 Task: Show all amenities of tiny home in Lac-Beauport, Quebec, Canada.
Action: Mouse moved to (305, 140)
Screenshot: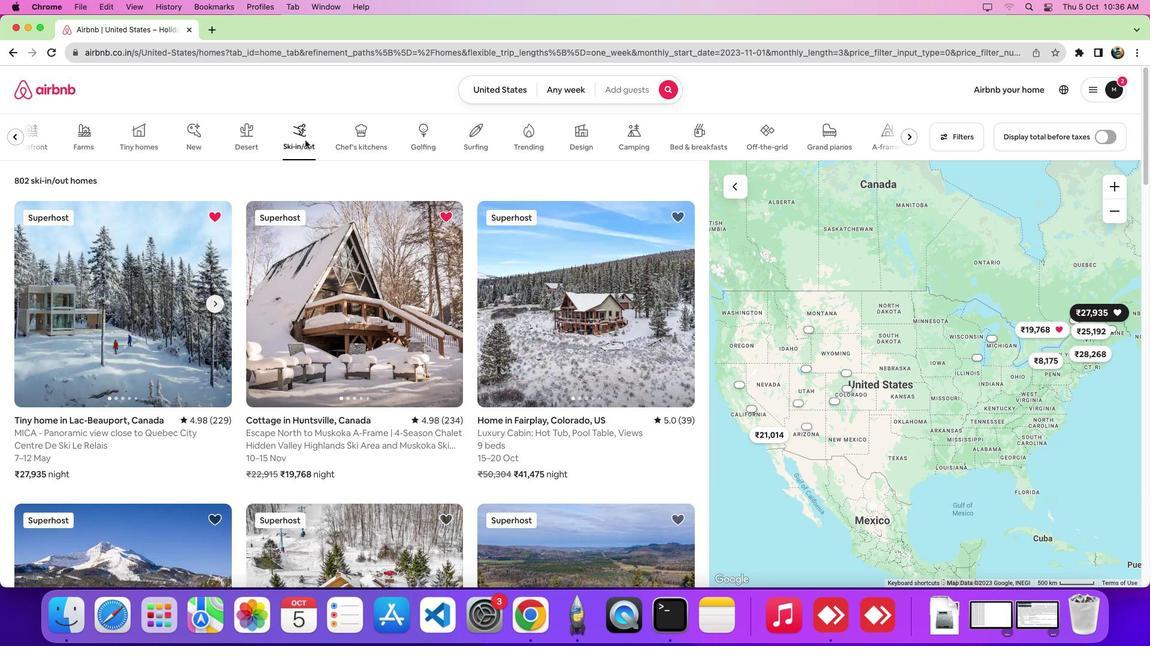 
Action: Mouse pressed left at (305, 140)
Screenshot: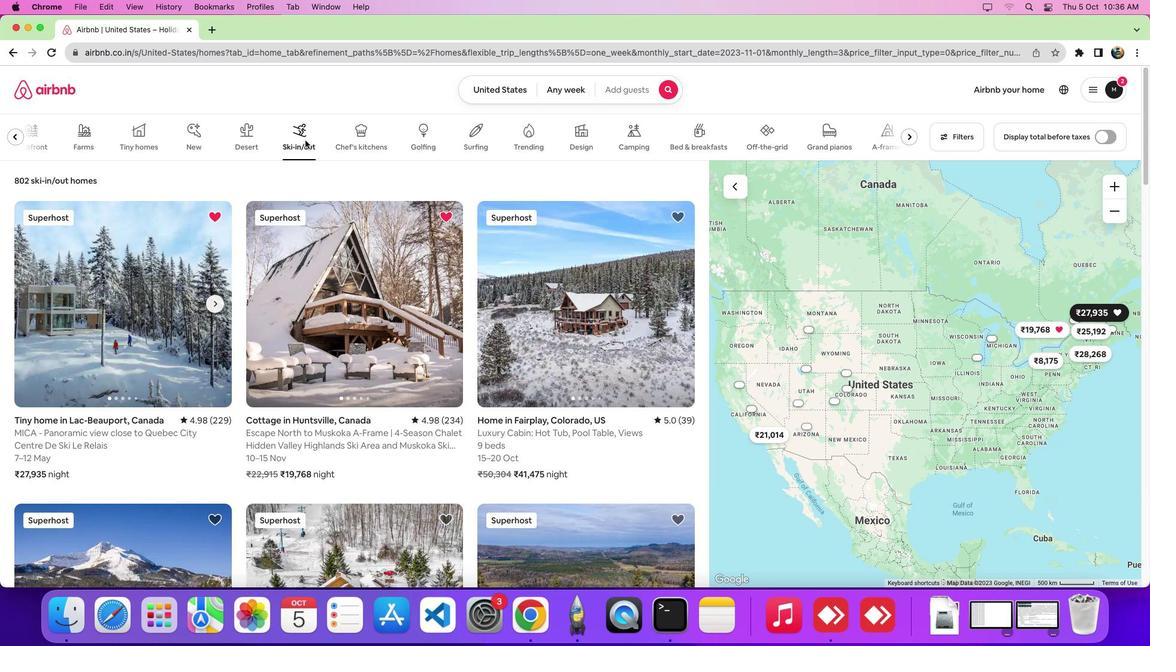 
Action: Mouse moved to (122, 301)
Screenshot: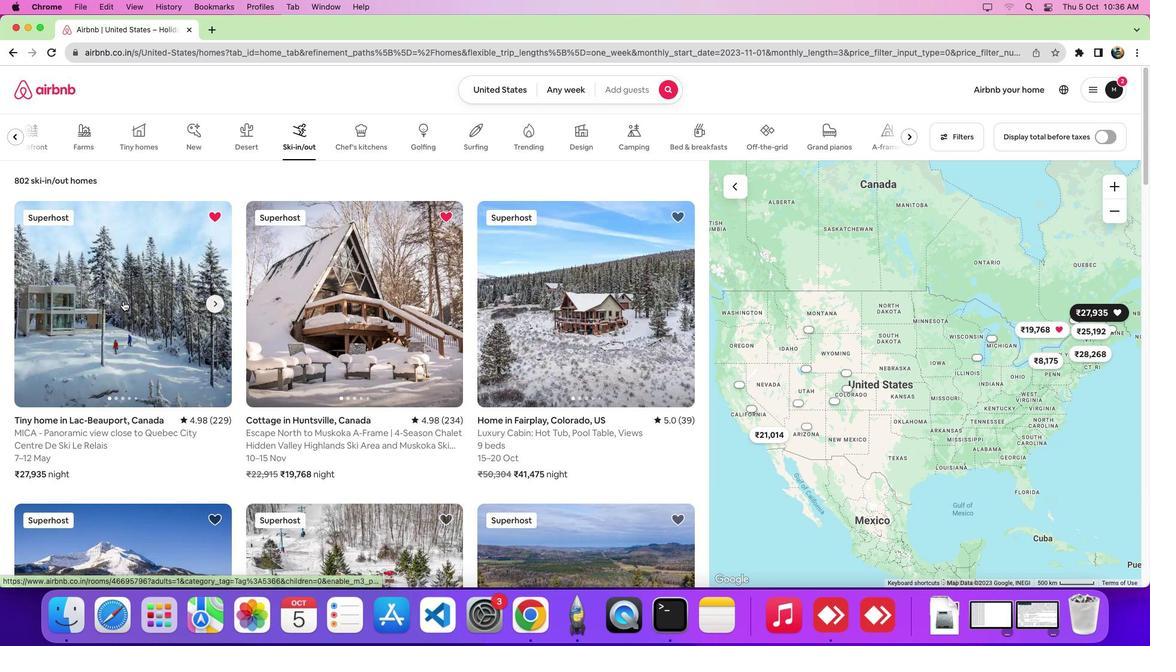 
Action: Mouse pressed left at (122, 301)
Screenshot: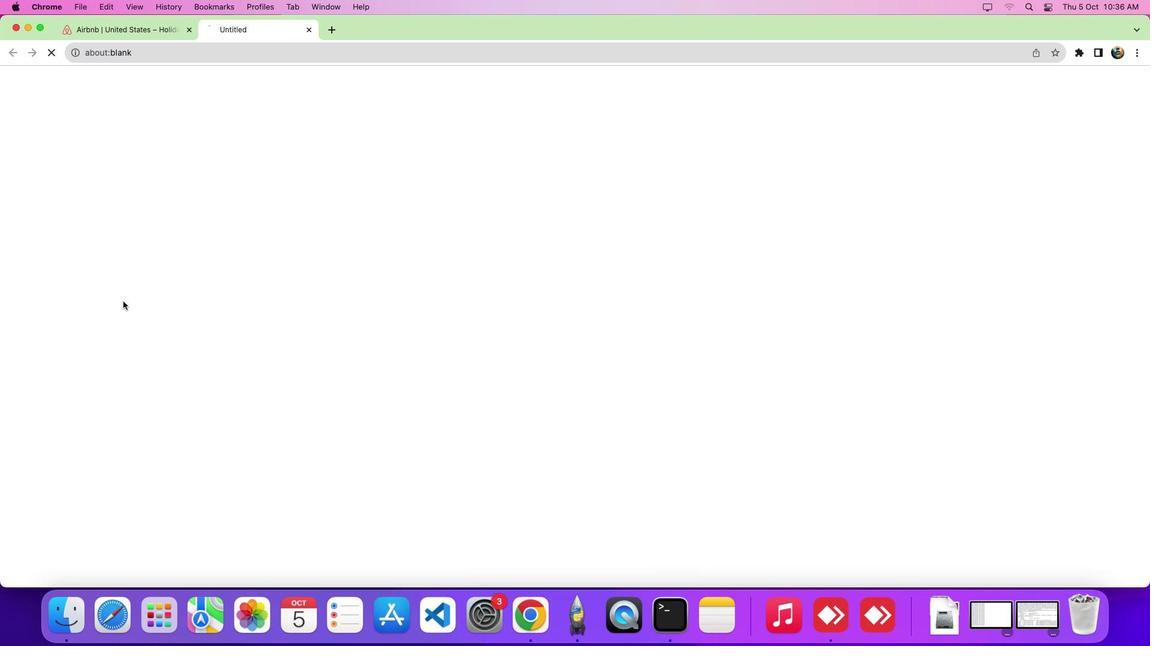 
Action: Mouse moved to (693, 266)
Screenshot: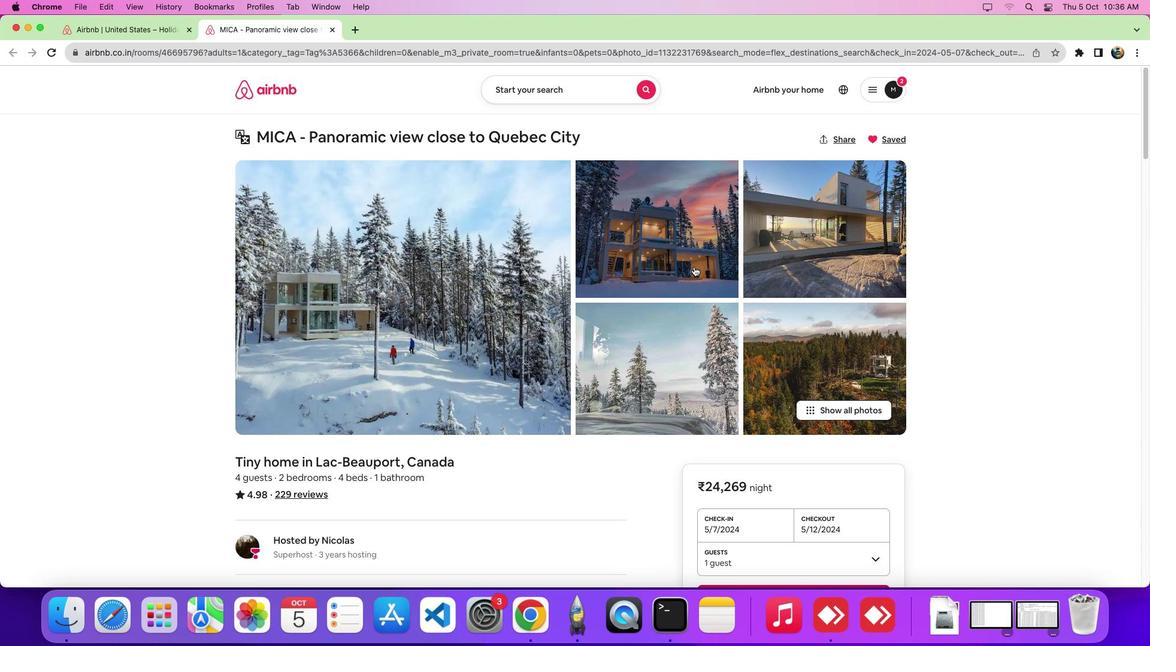 
Action: Mouse scrolled (693, 266) with delta (0, 0)
Screenshot: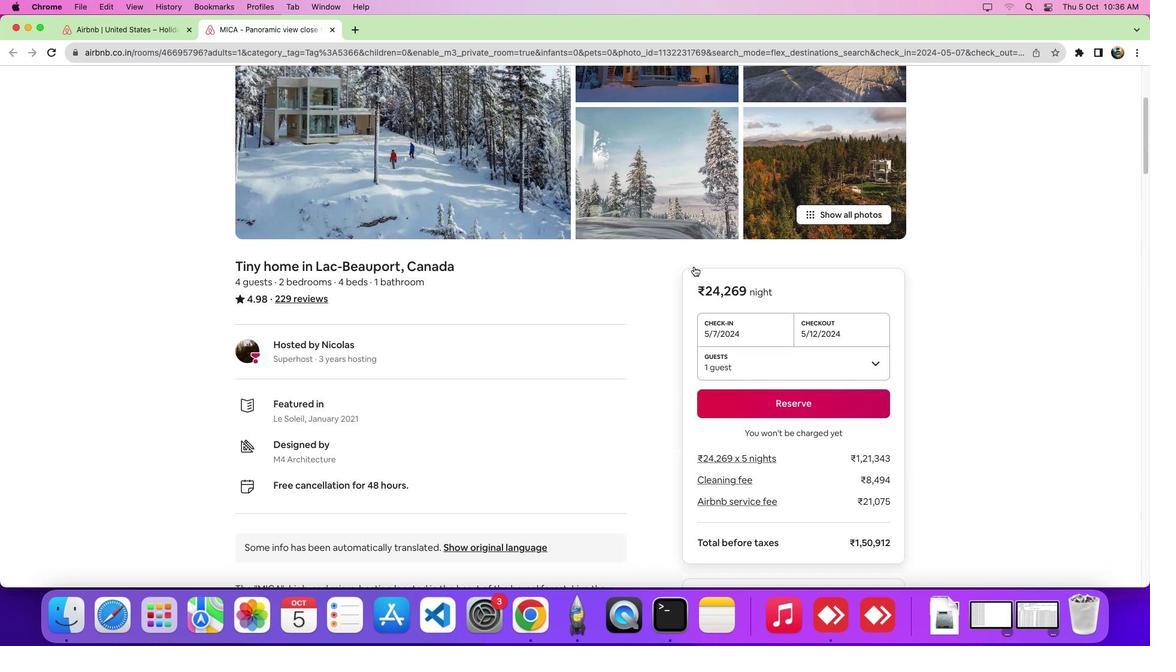 
Action: Mouse scrolled (693, 266) with delta (0, 0)
Screenshot: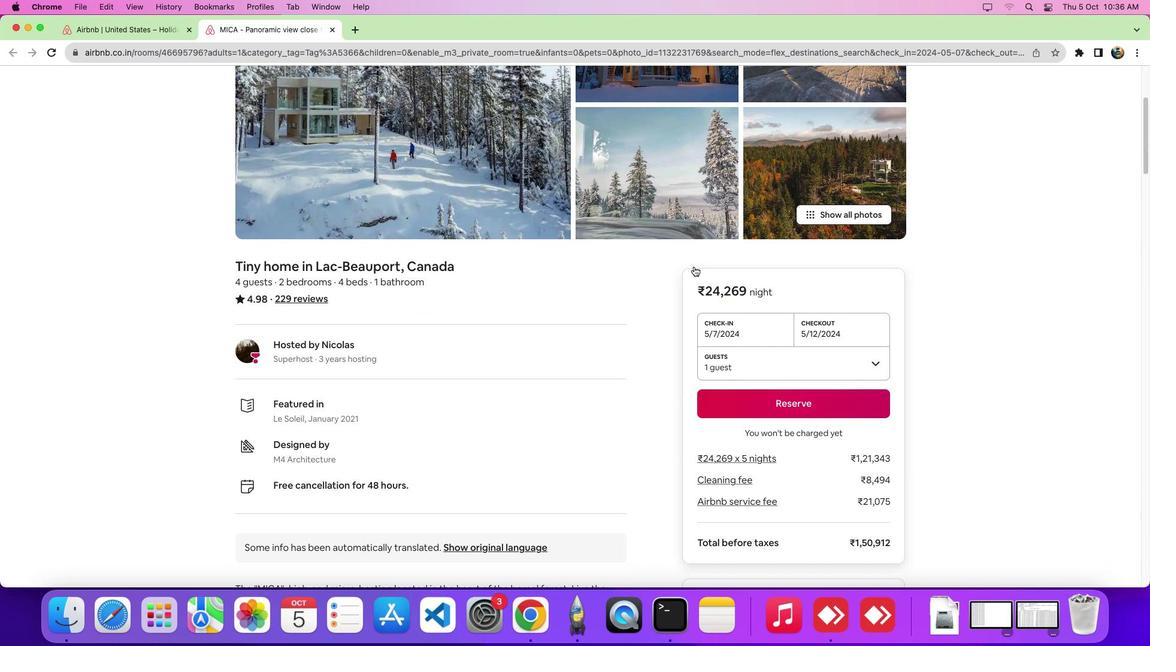 
Action: Mouse scrolled (693, 266) with delta (0, -3)
Screenshot: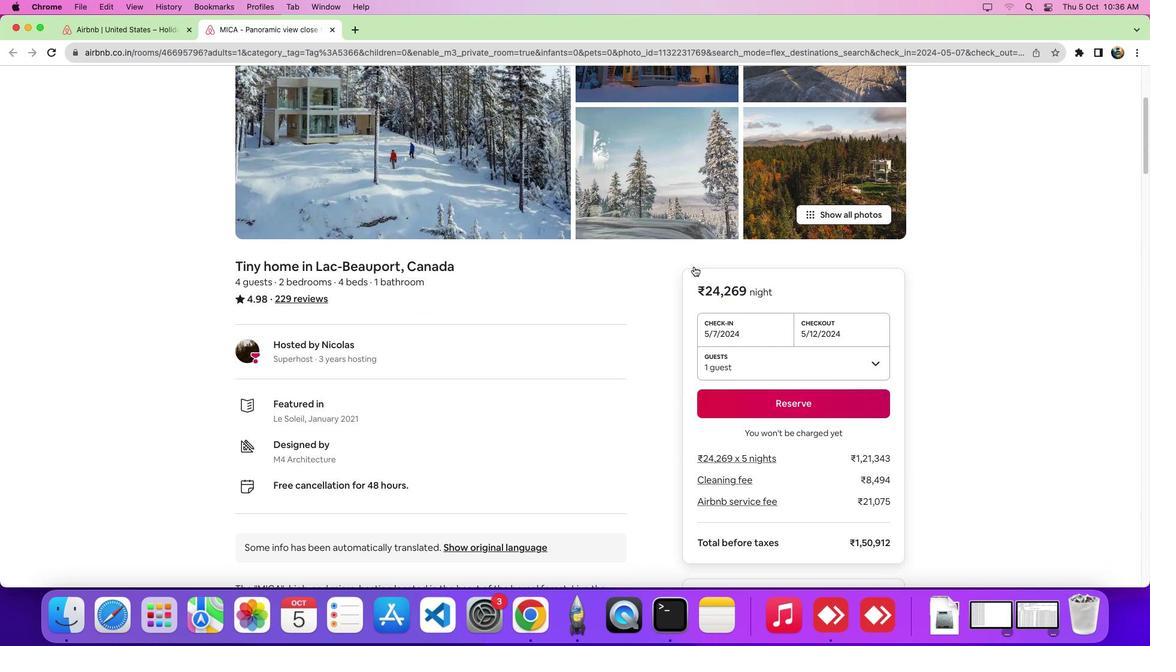 
Action: Mouse scrolled (693, 266) with delta (0, 0)
Screenshot: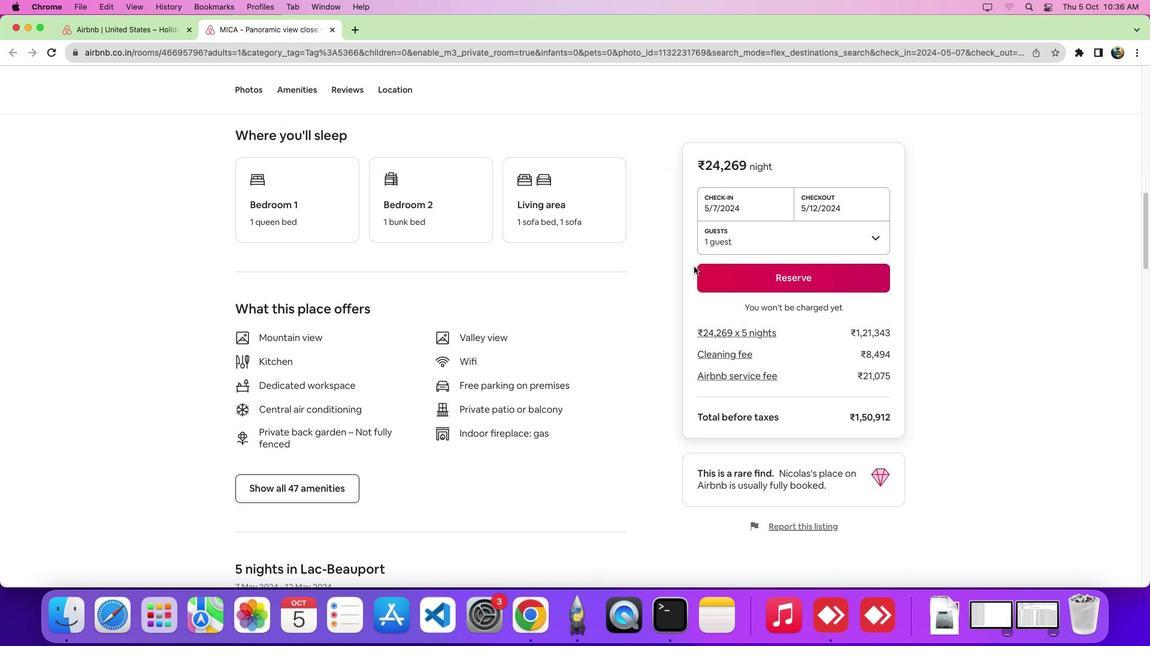 
Action: Mouse scrolled (693, 266) with delta (0, -1)
Screenshot: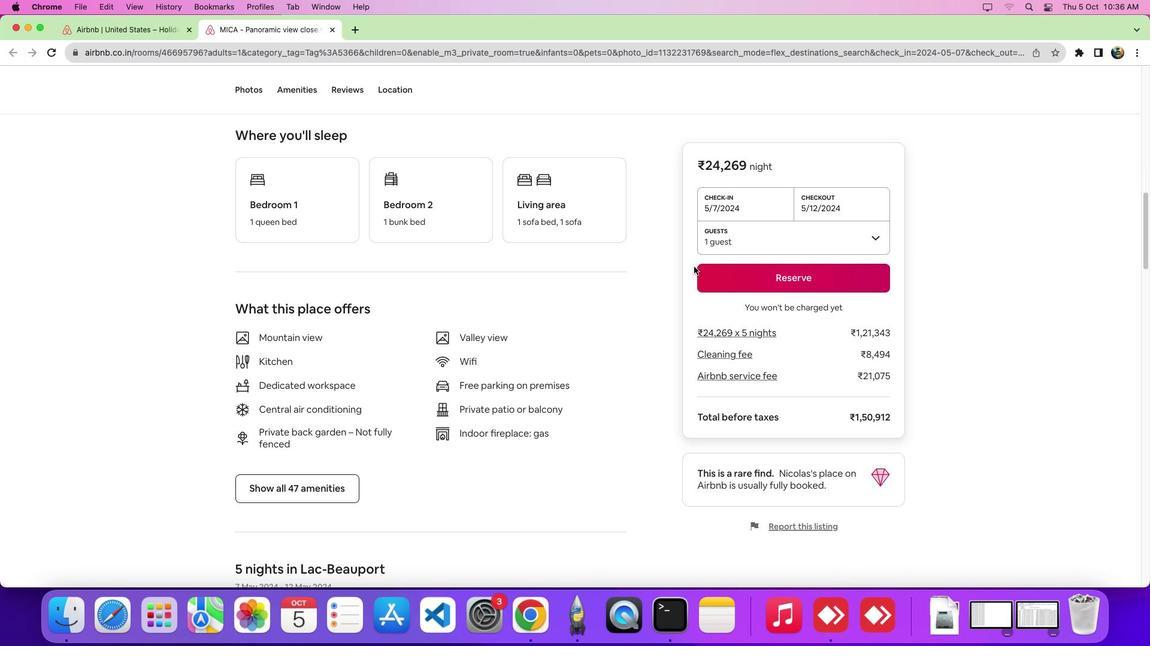 
Action: Mouse scrolled (693, 266) with delta (0, -5)
Screenshot: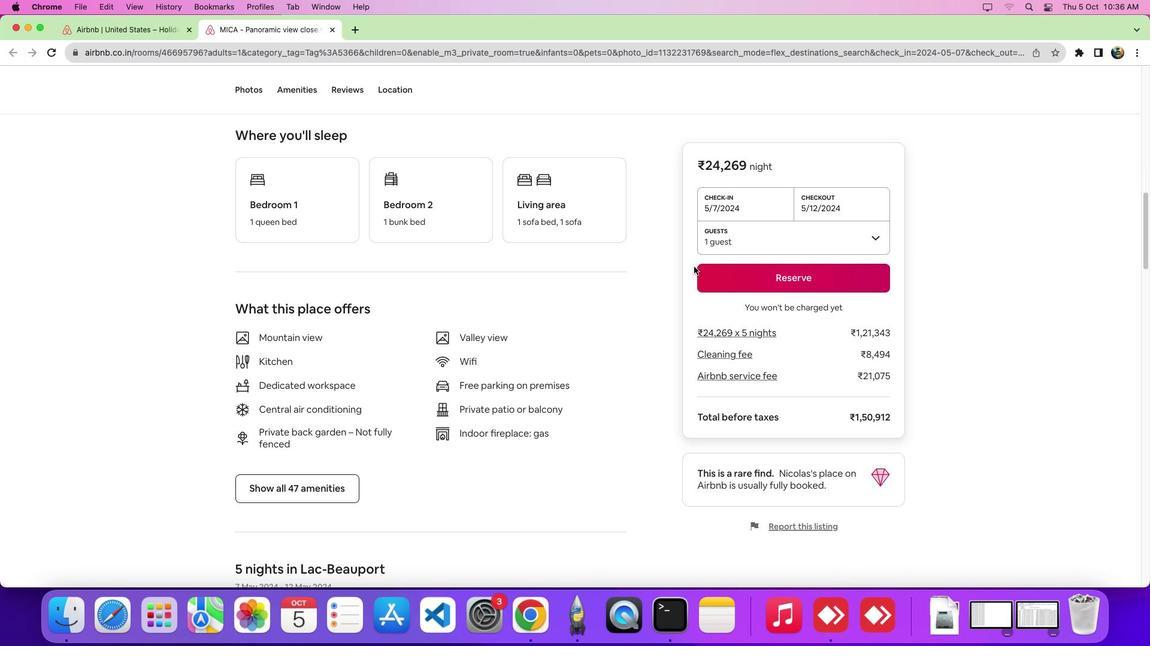 
Action: Mouse scrolled (693, 266) with delta (0, -8)
Screenshot: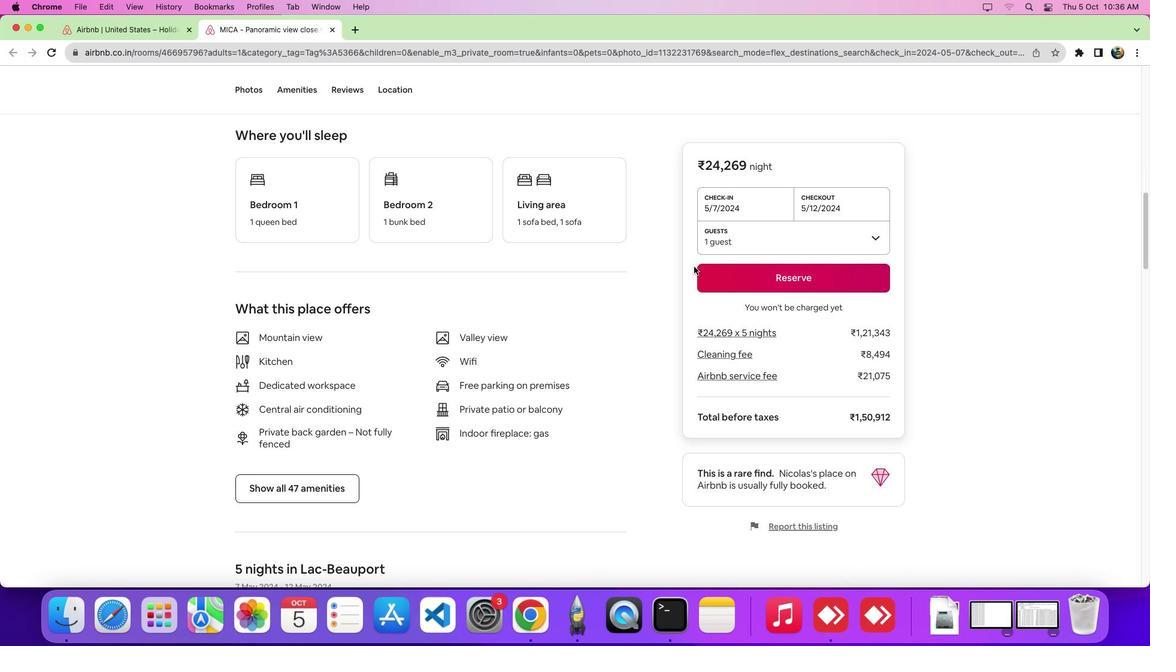 
Action: Mouse moved to (300, 92)
Screenshot: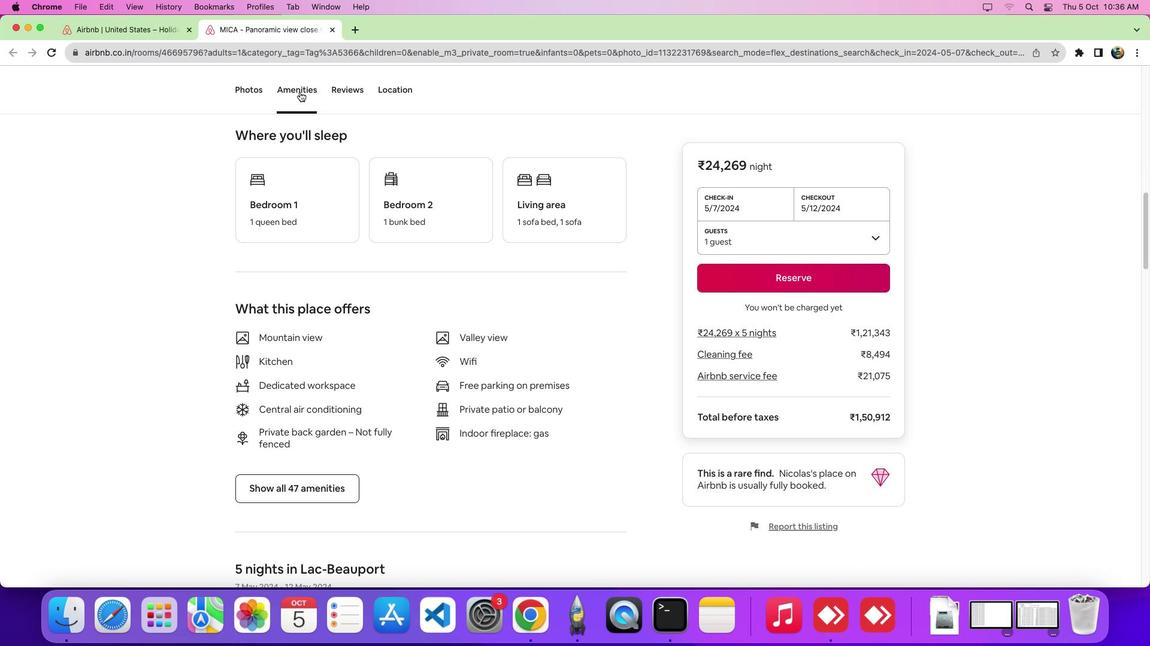 
Action: Mouse pressed left at (300, 92)
Screenshot: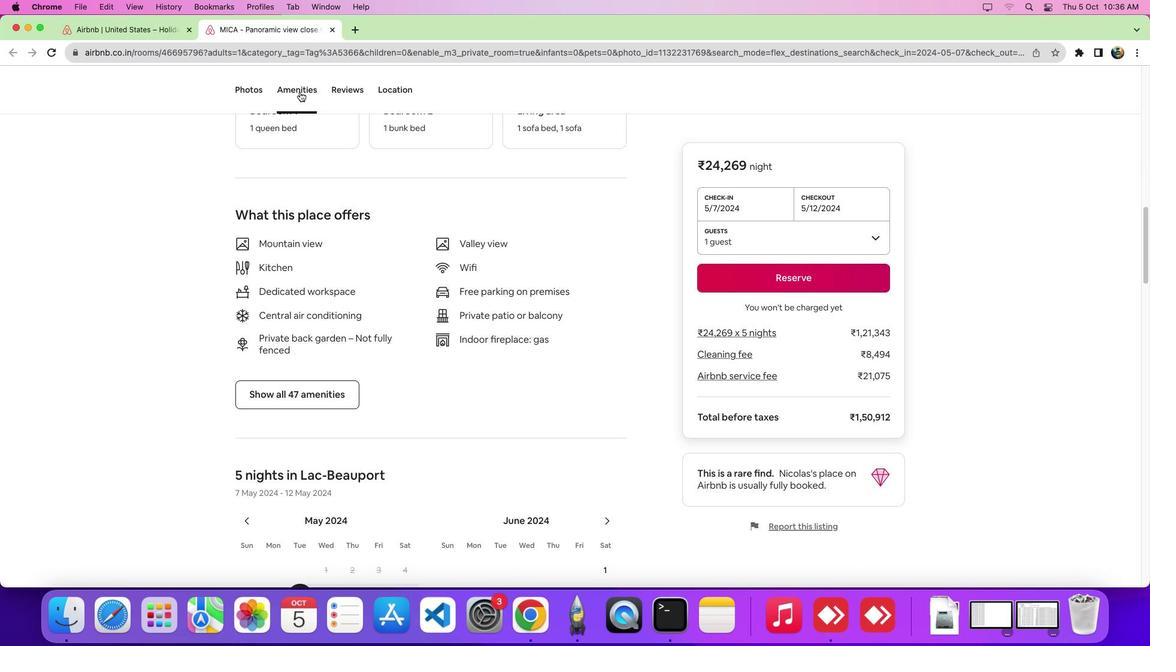 
Action: Mouse moved to (315, 332)
Screenshot: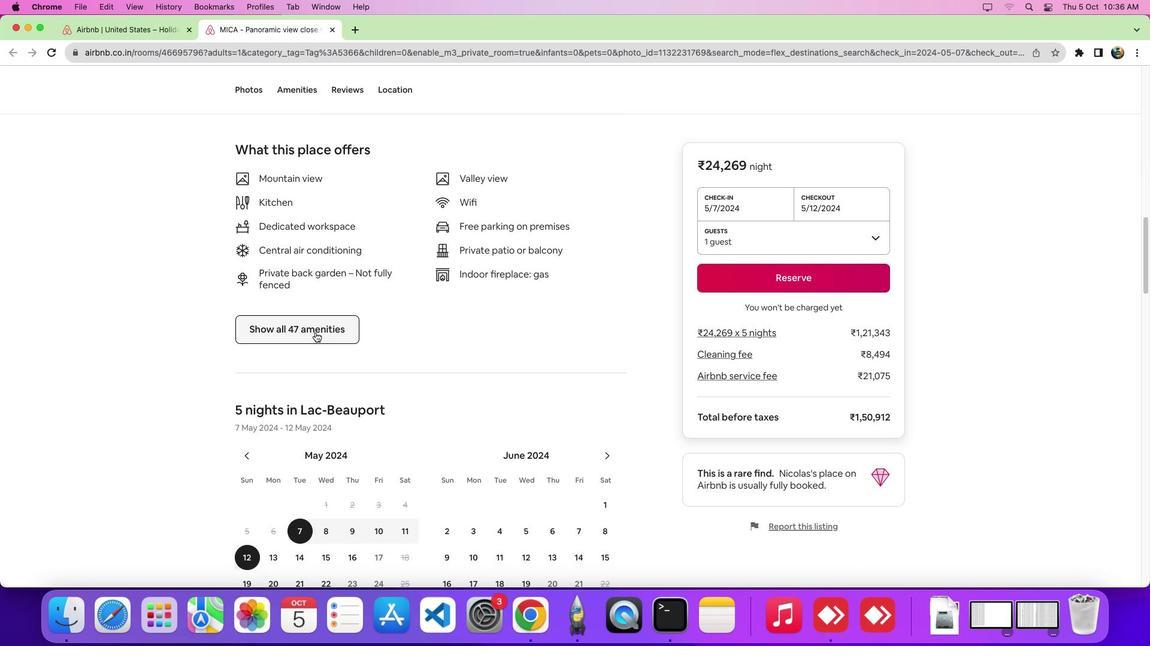 
Action: Mouse pressed left at (315, 332)
Screenshot: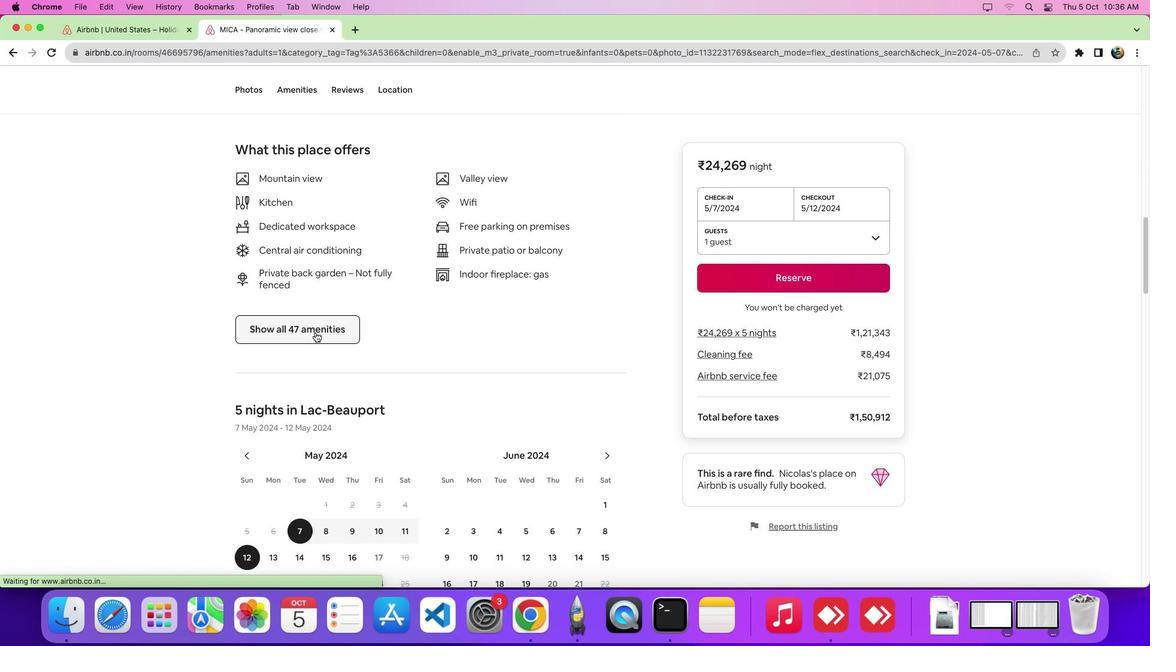 
Action: Mouse moved to (603, 367)
Screenshot: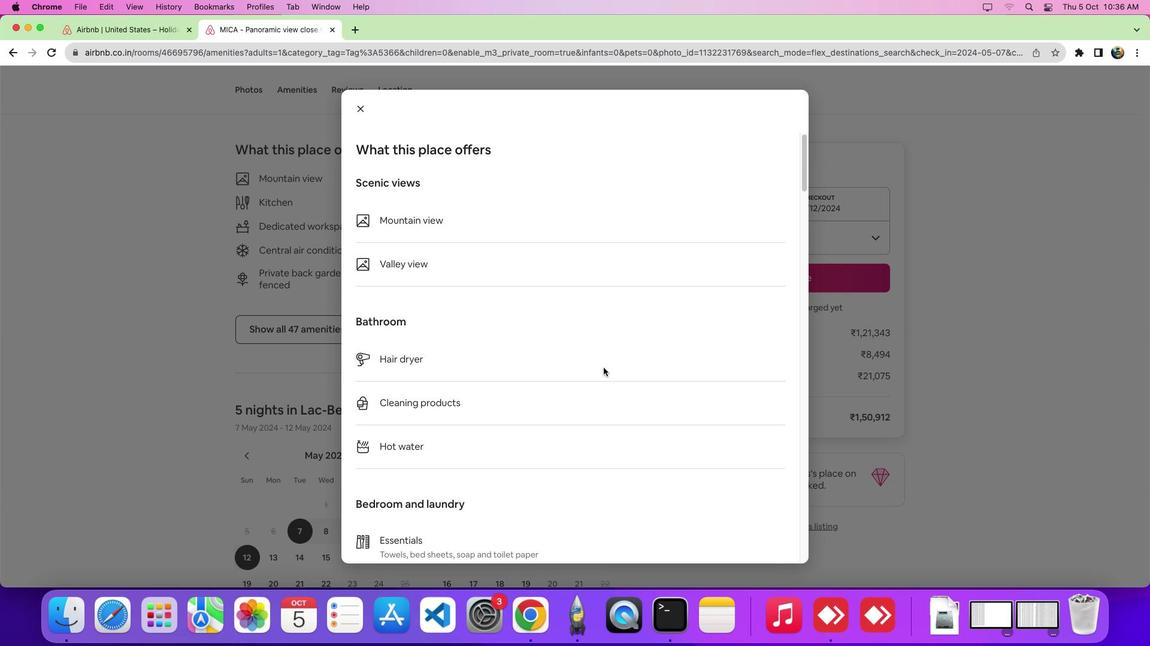 
Action: Mouse scrolled (603, 367) with delta (0, 0)
Screenshot: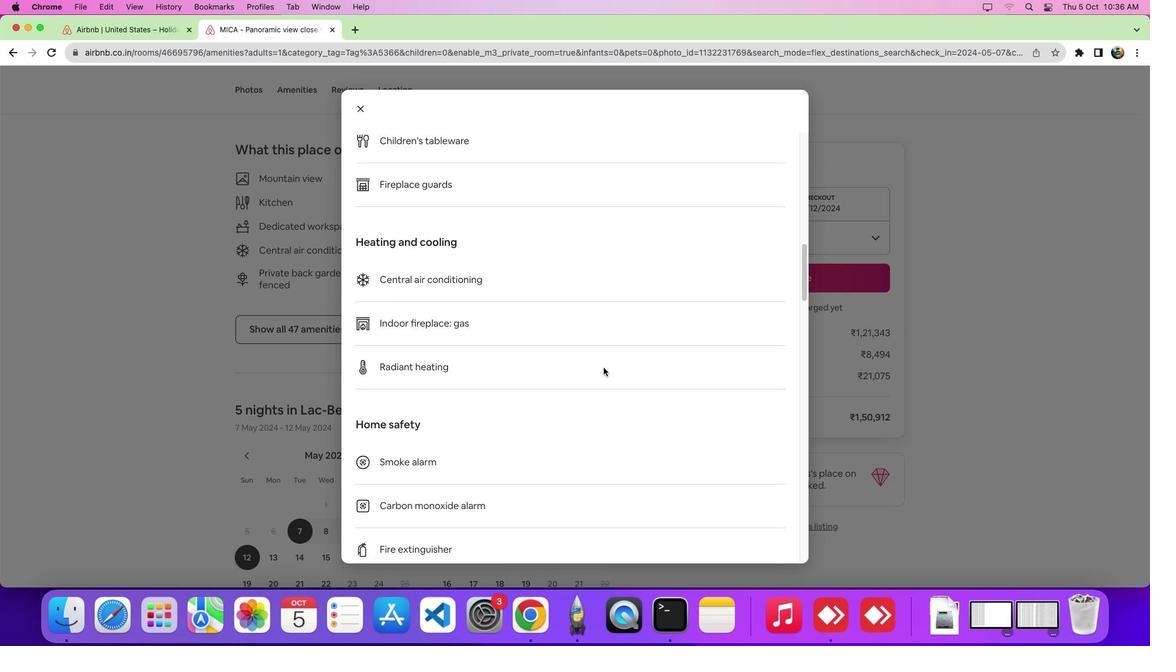 
Action: Mouse scrolled (603, 367) with delta (0, 0)
Screenshot: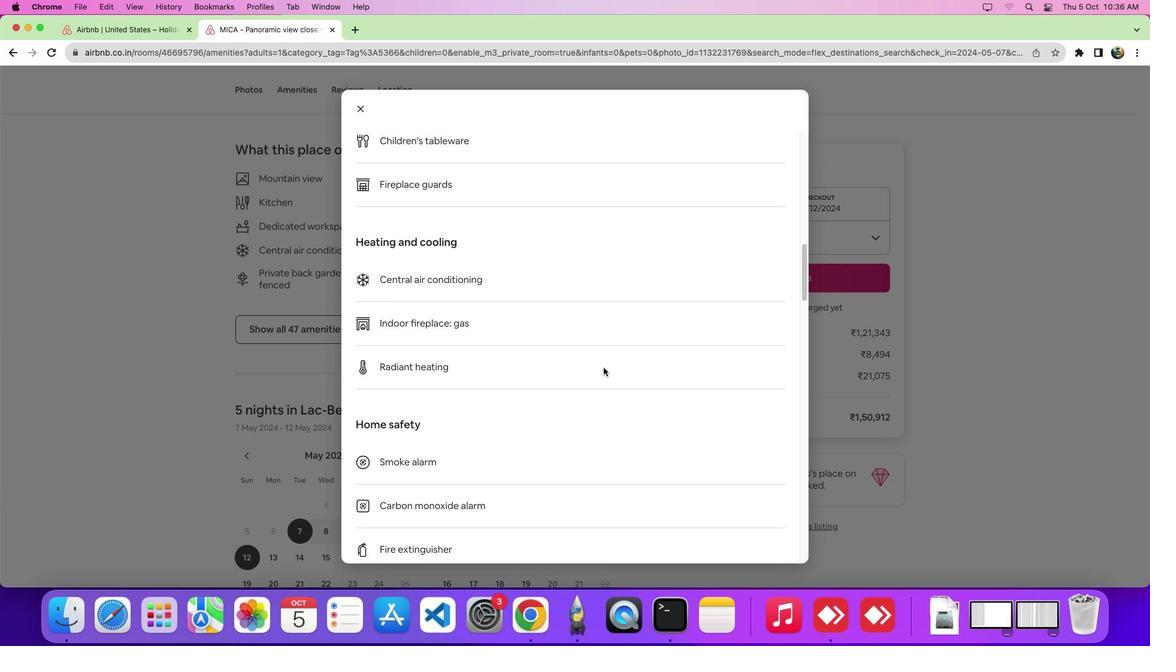 
Action: Mouse scrolled (603, 367) with delta (0, -3)
Screenshot: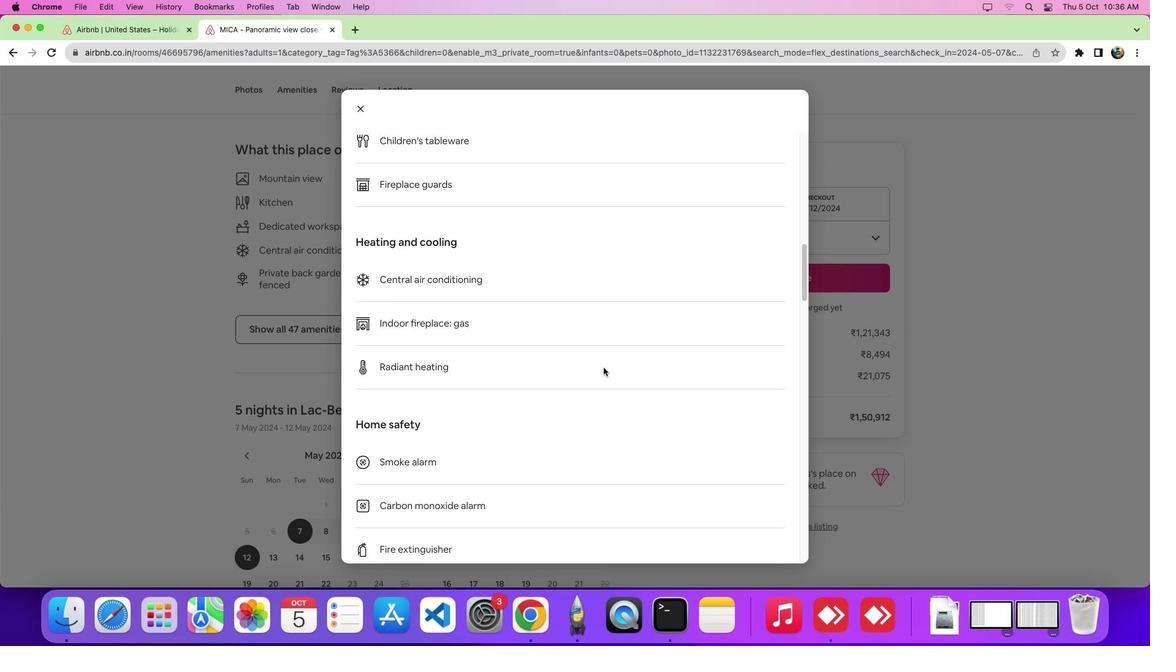 
Action: Mouse scrolled (603, 367) with delta (0, -6)
Screenshot: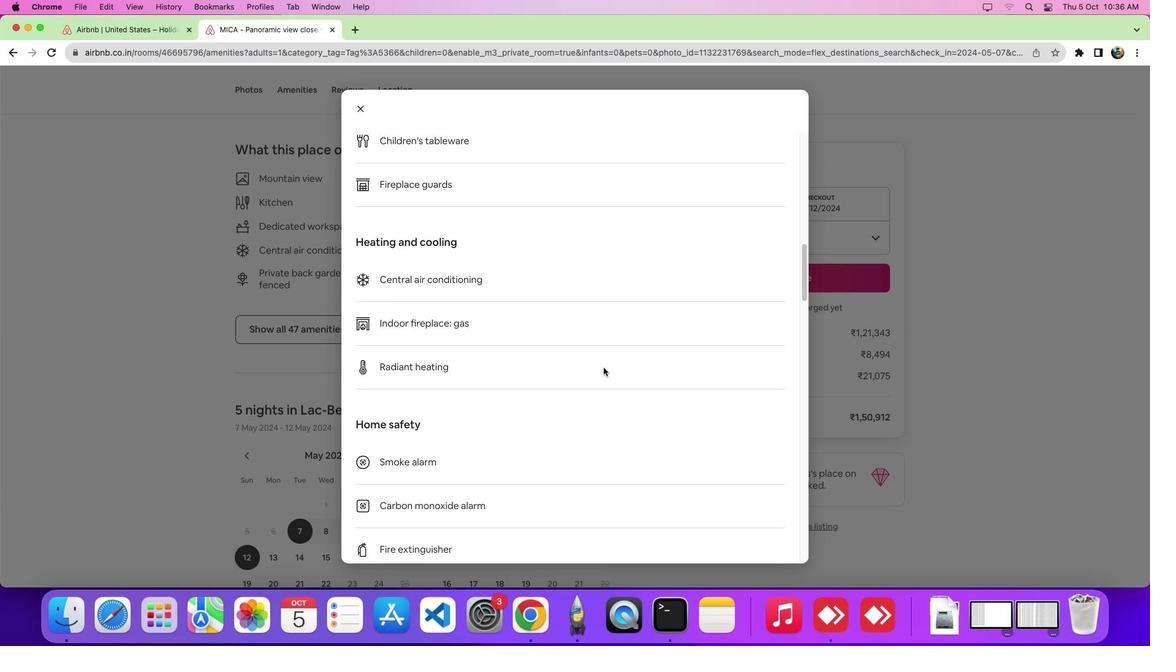 
Action: Mouse scrolled (603, 367) with delta (0, -7)
Screenshot: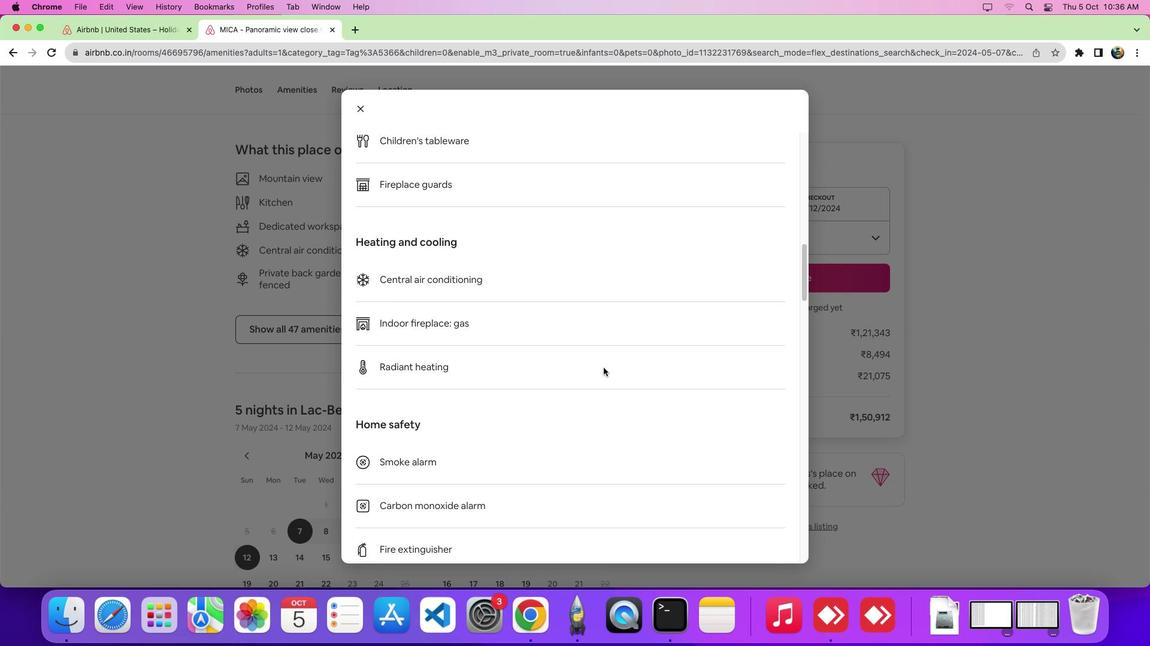 
Action: Mouse scrolled (603, 367) with delta (0, 0)
Screenshot: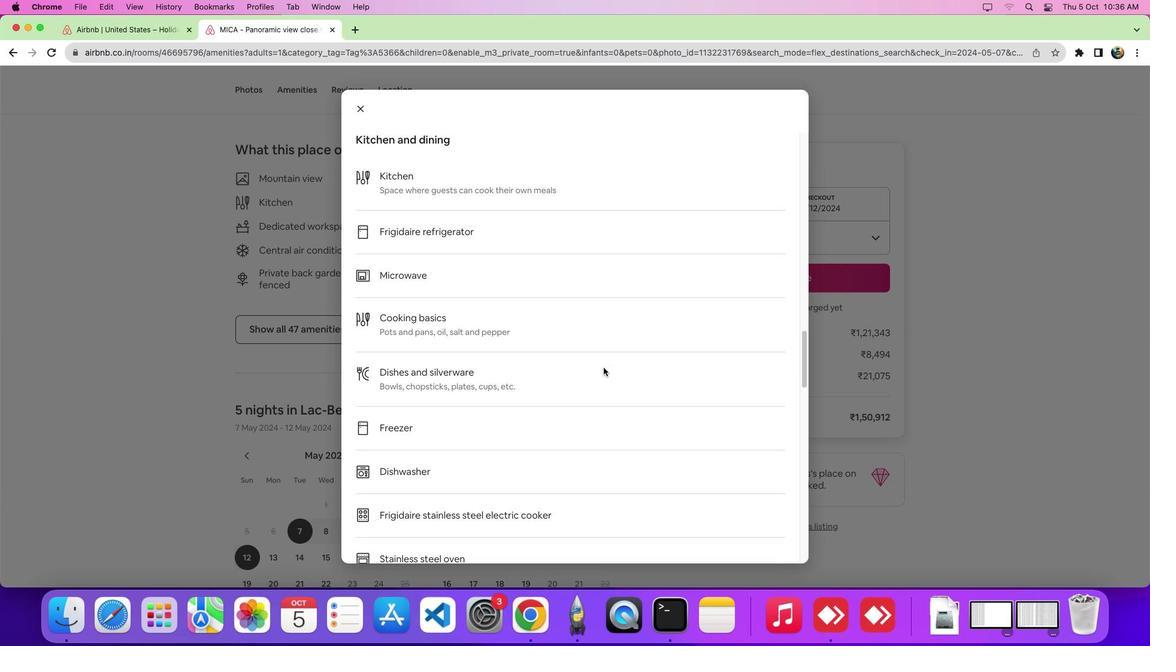 
Action: Mouse scrolled (603, 367) with delta (0, -1)
Screenshot: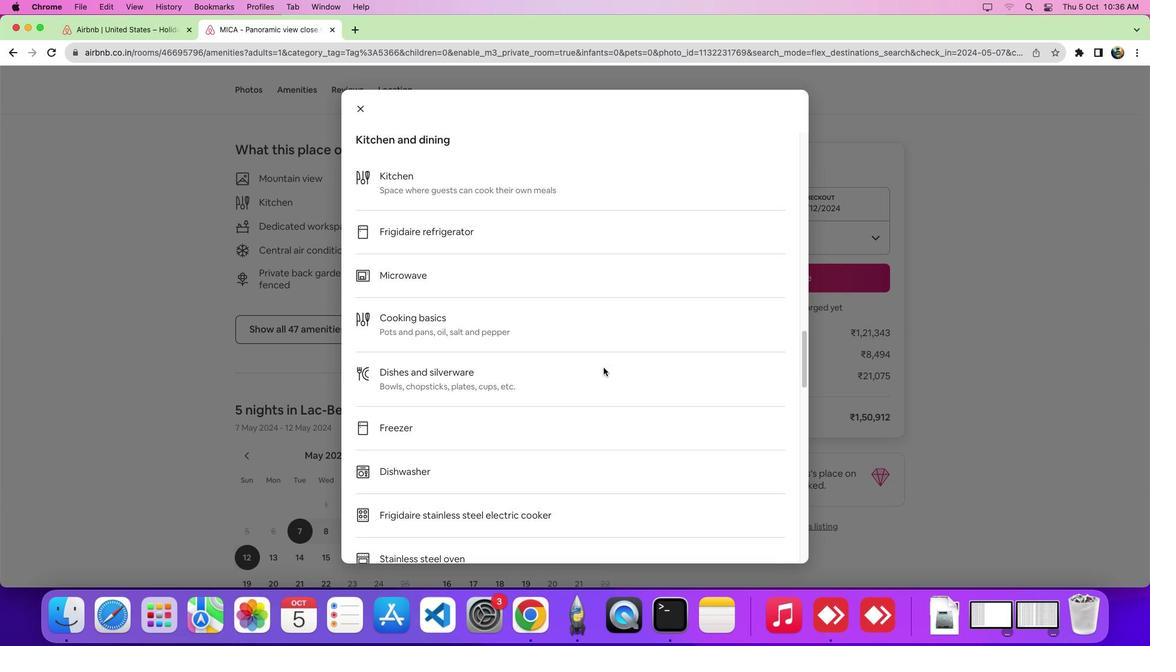 
Action: Mouse scrolled (603, 367) with delta (0, -5)
Screenshot: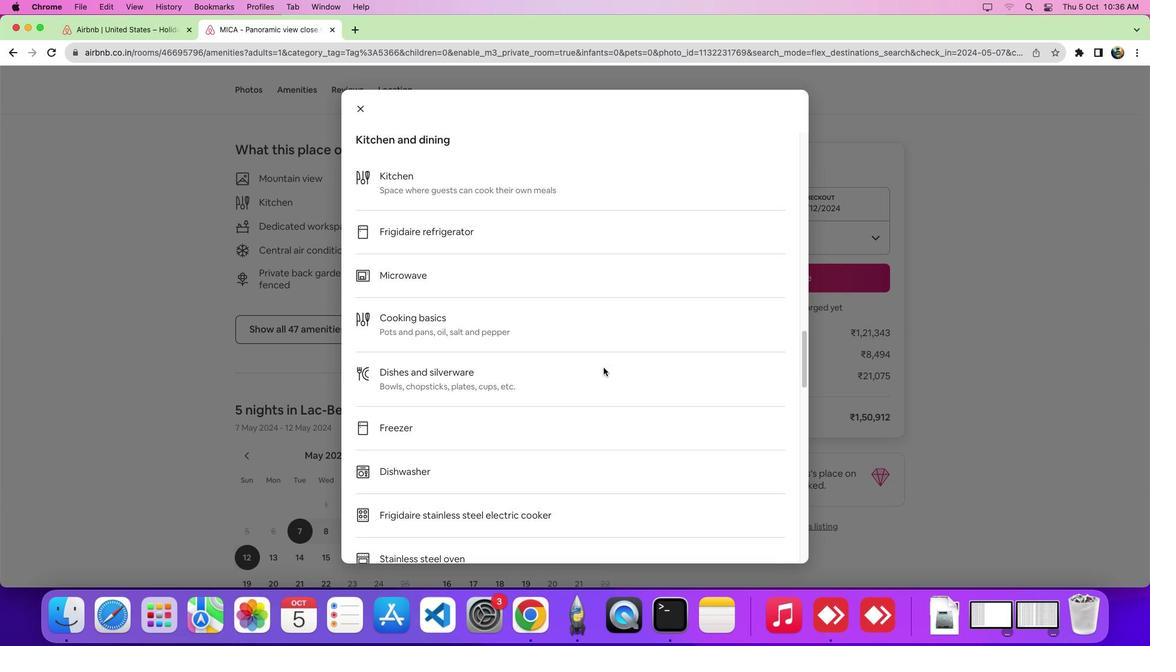 
Action: Mouse scrolled (603, 367) with delta (0, -7)
Screenshot: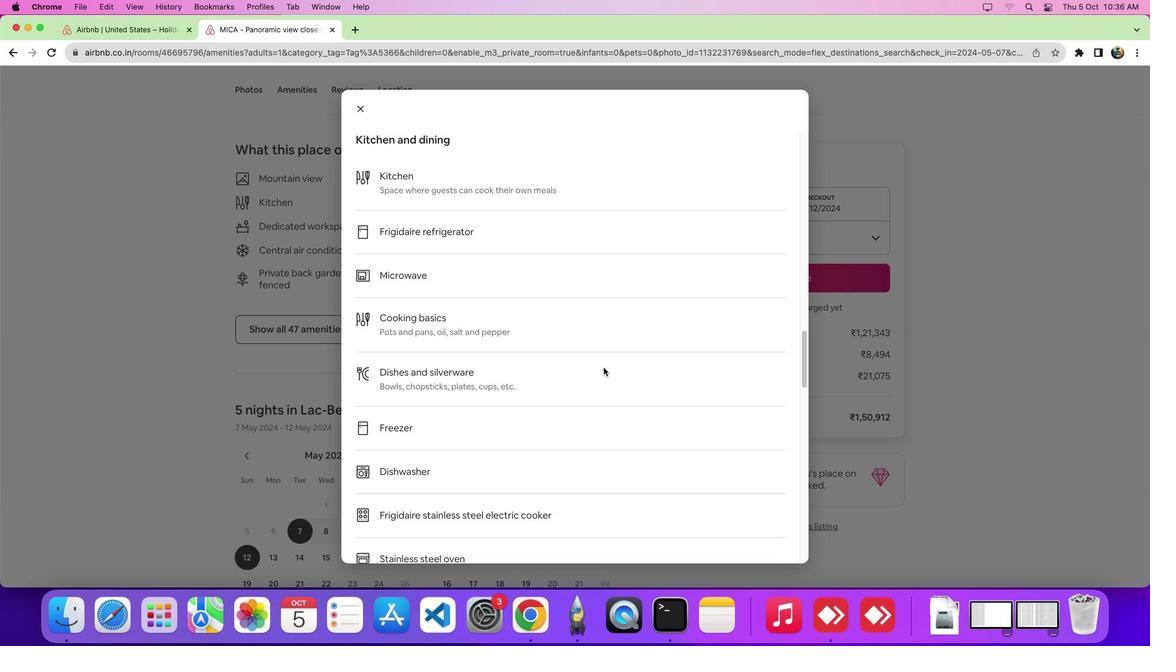 
Action: Mouse scrolled (603, 367) with delta (0, 0)
Screenshot: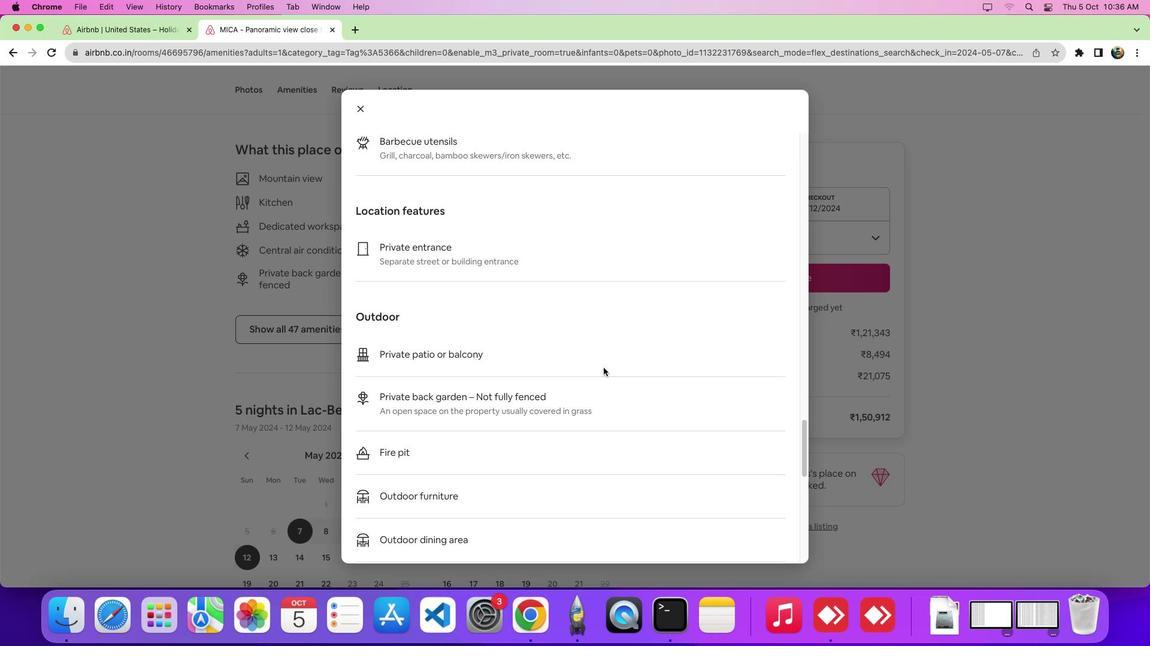 
Action: Mouse scrolled (603, 367) with delta (0, -1)
Screenshot: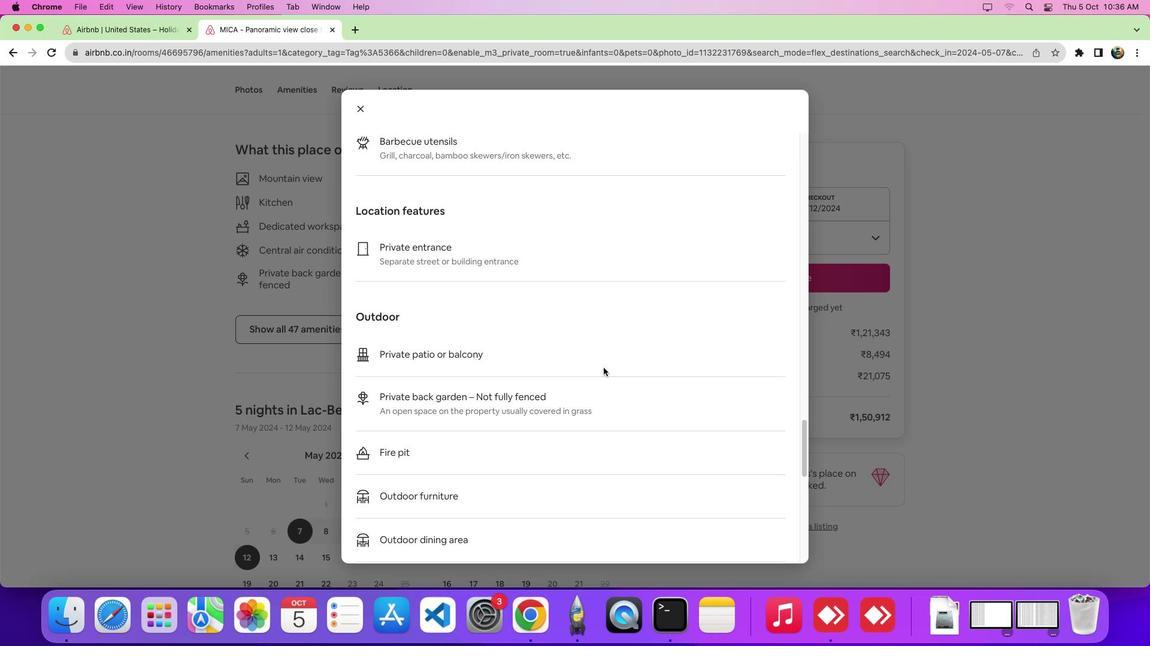 
Action: Mouse scrolled (603, 367) with delta (0, -5)
Screenshot: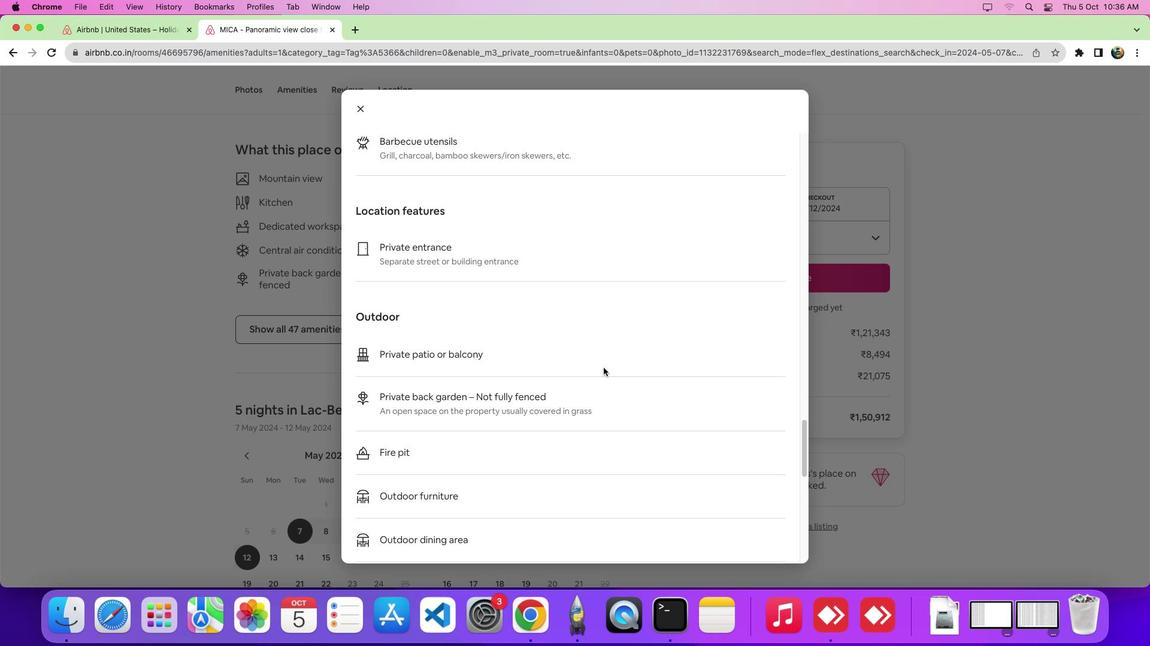 
Action: Mouse scrolled (603, 367) with delta (0, -8)
Screenshot: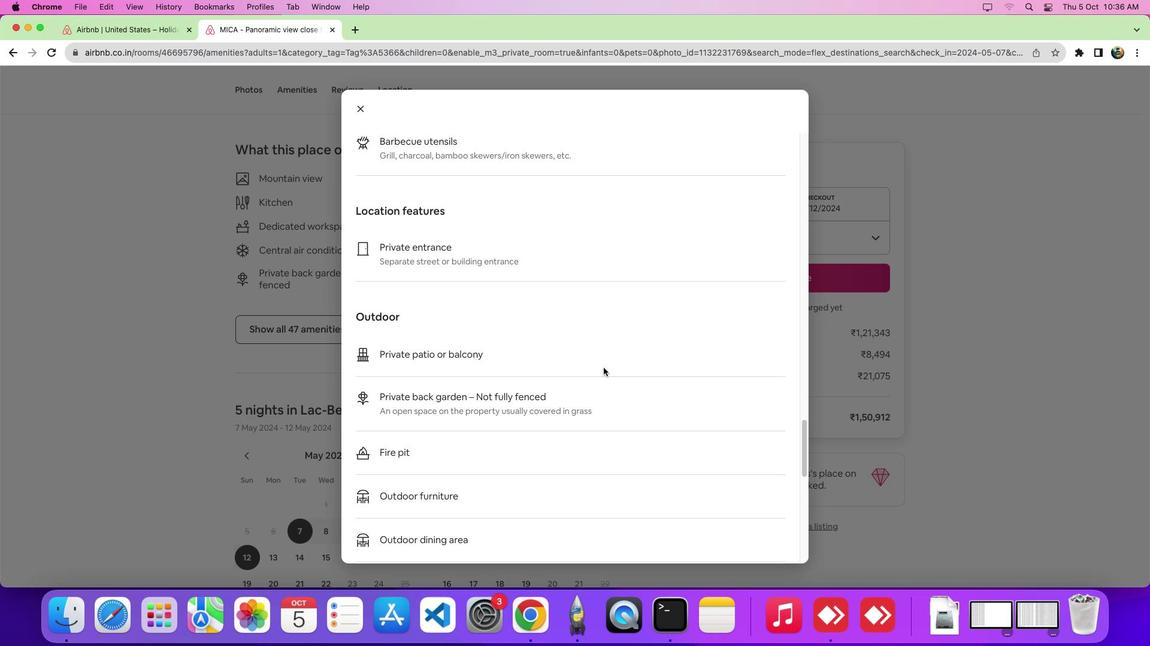 
Action: Mouse scrolled (603, 367) with delta (0, 0)
Screenshot: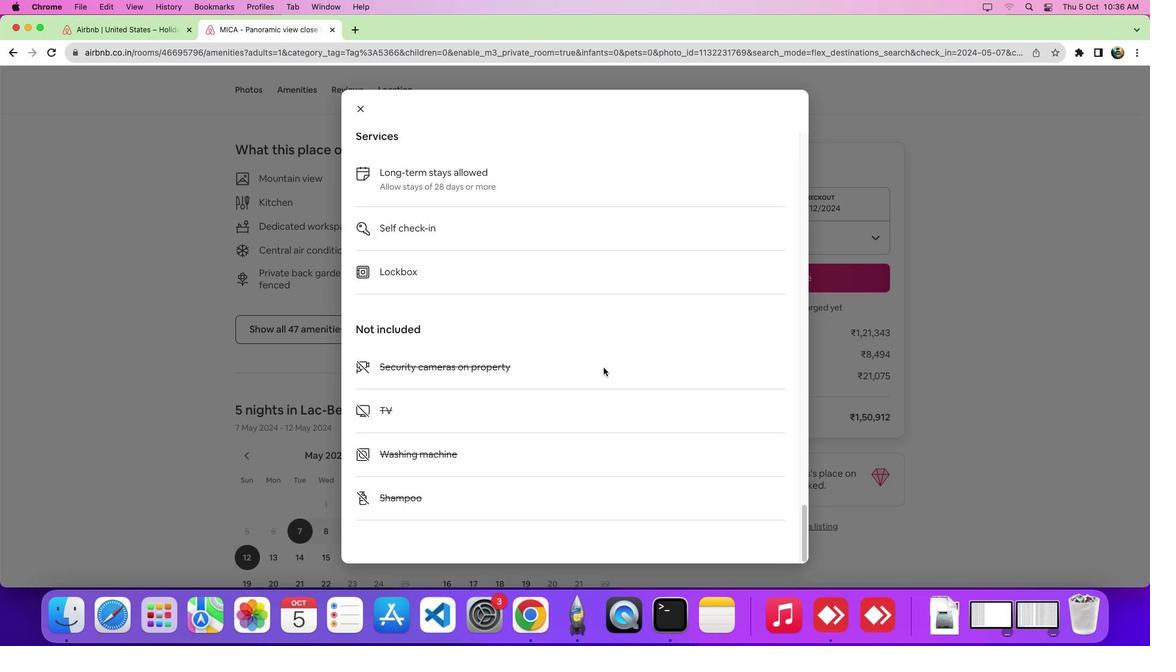 
Action: Mouse scrolled (603, 367) with delta (0, -1)
Screenshot: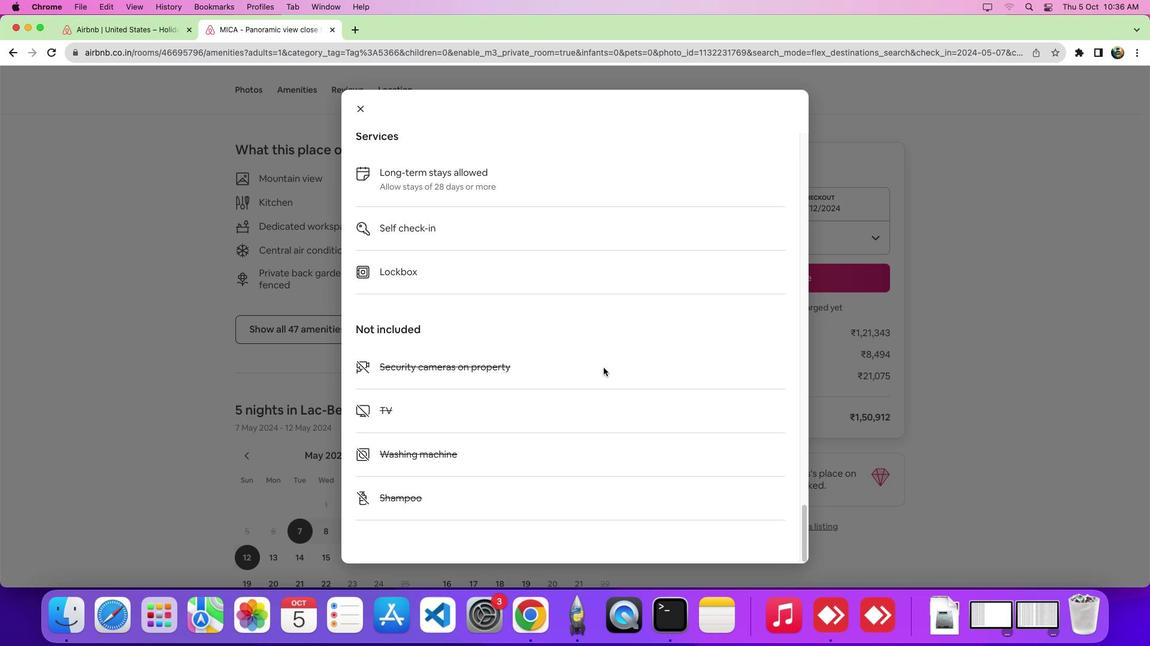 
Action: Mouse scrolled (603, 367) with delta (0, -5)
Screenshot: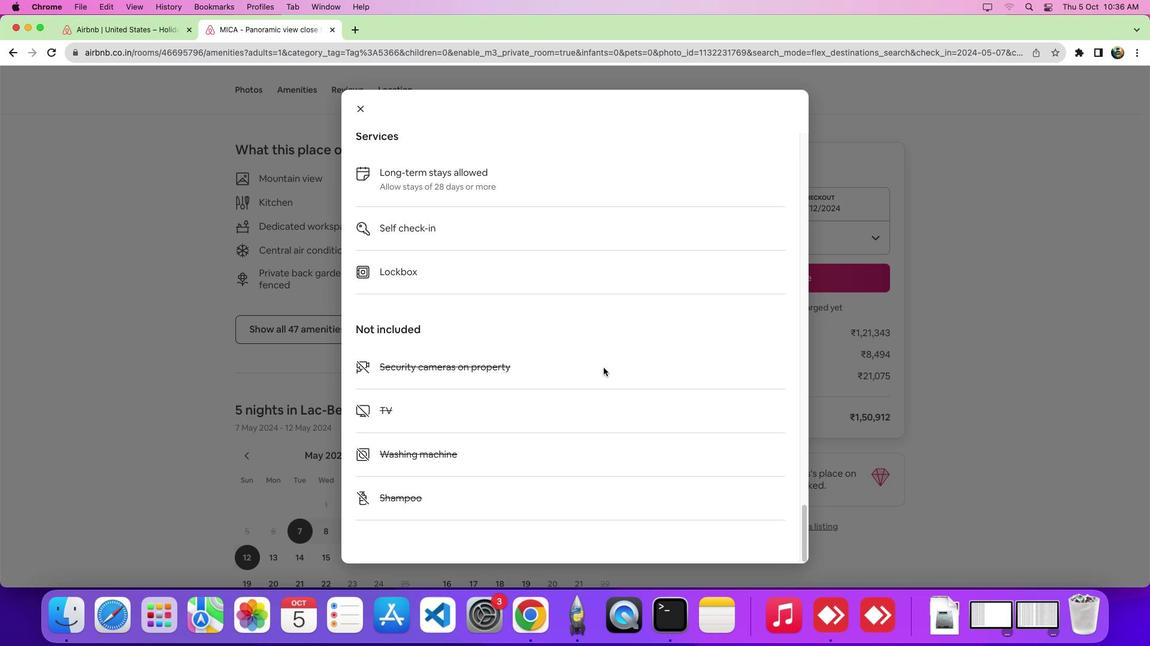 
Action: Mouse scrolled (603, 367) with delta (0, -8)
Screenshot: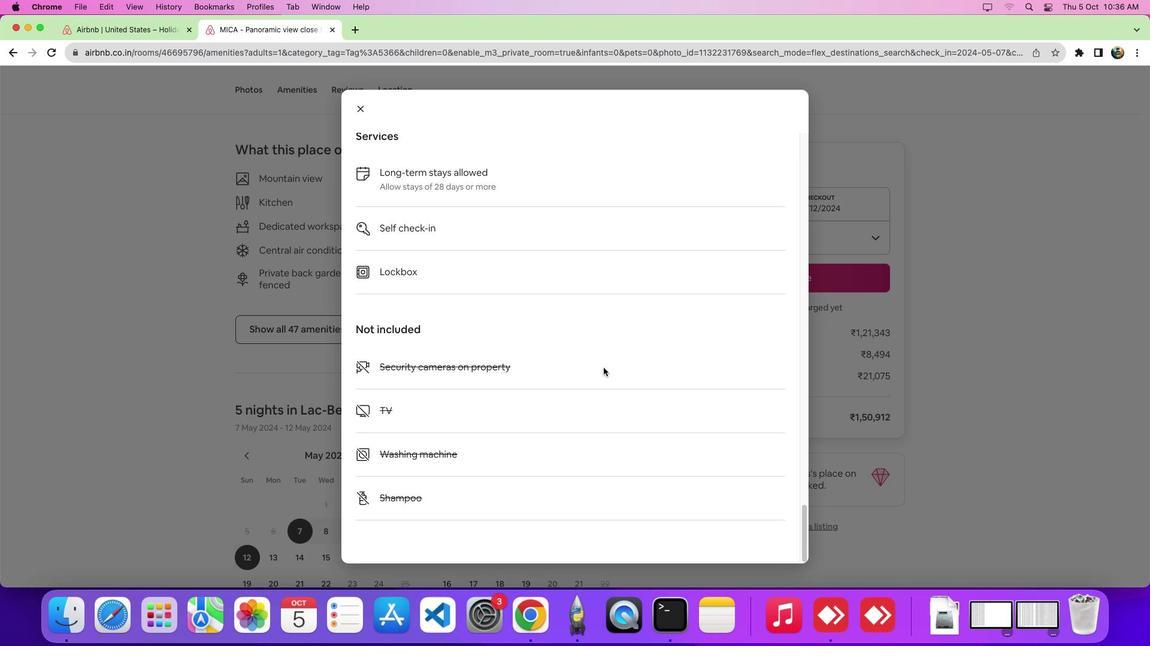 
Action: Mouse scrolled (603, 367) with delta (0, 0)
Screenshot: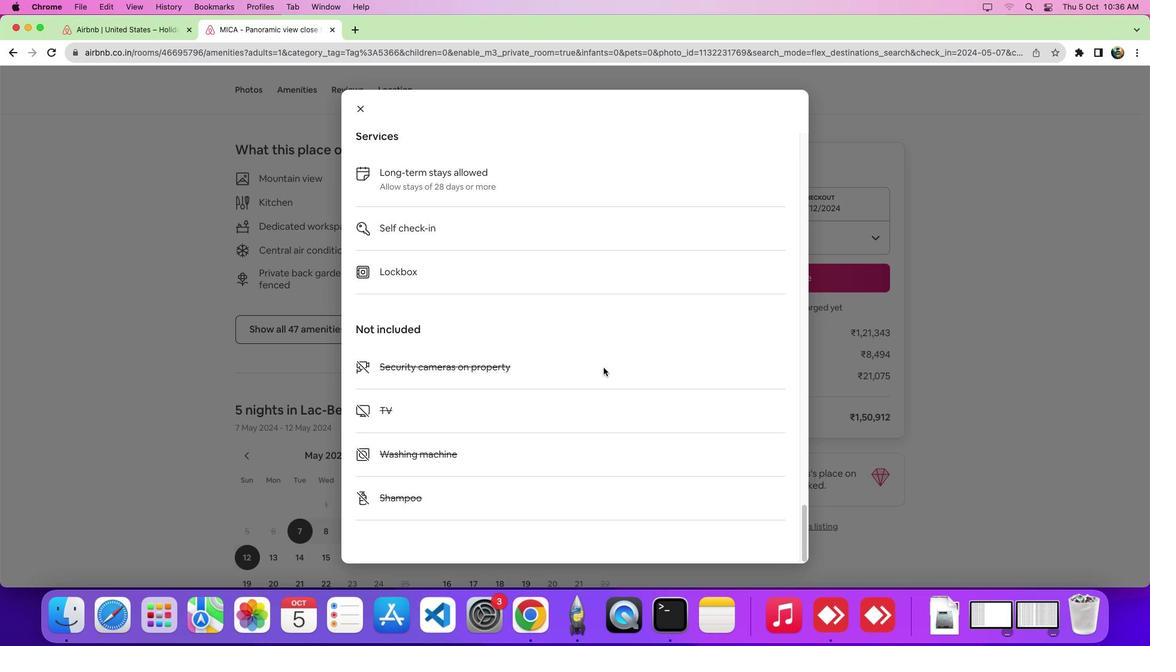 
Action: Mouse scrolled (603, 367) with delta (0, -1)
Screenshot: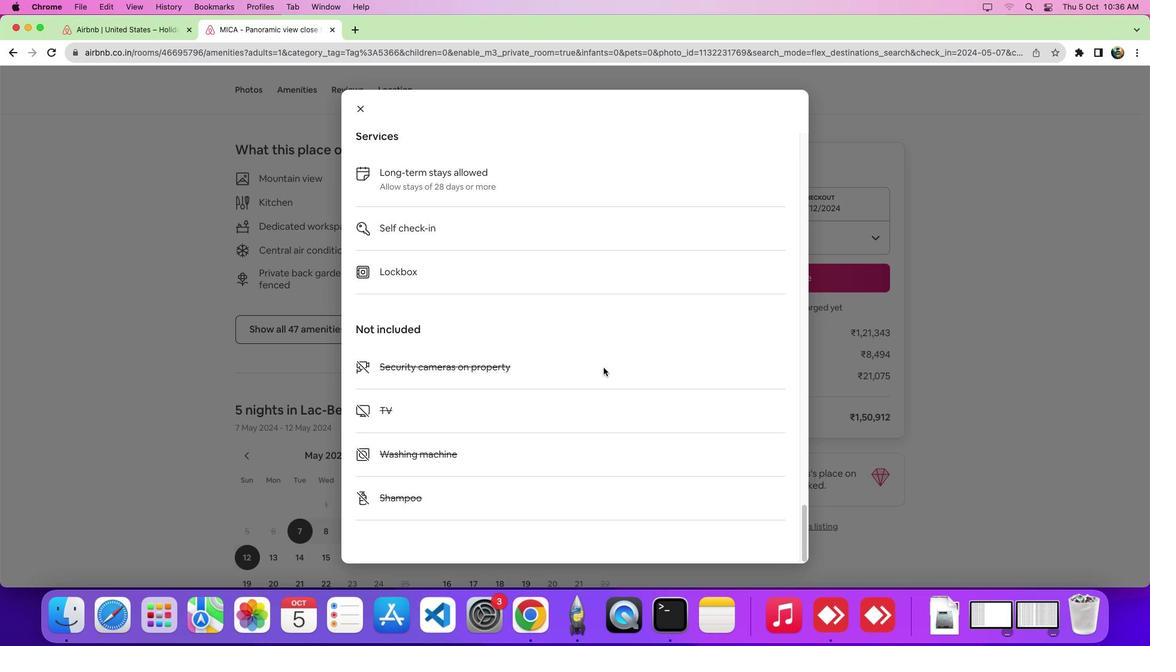 
Action: Mouse scrolled (603, 367) with delta (0, -5)
Screenshot: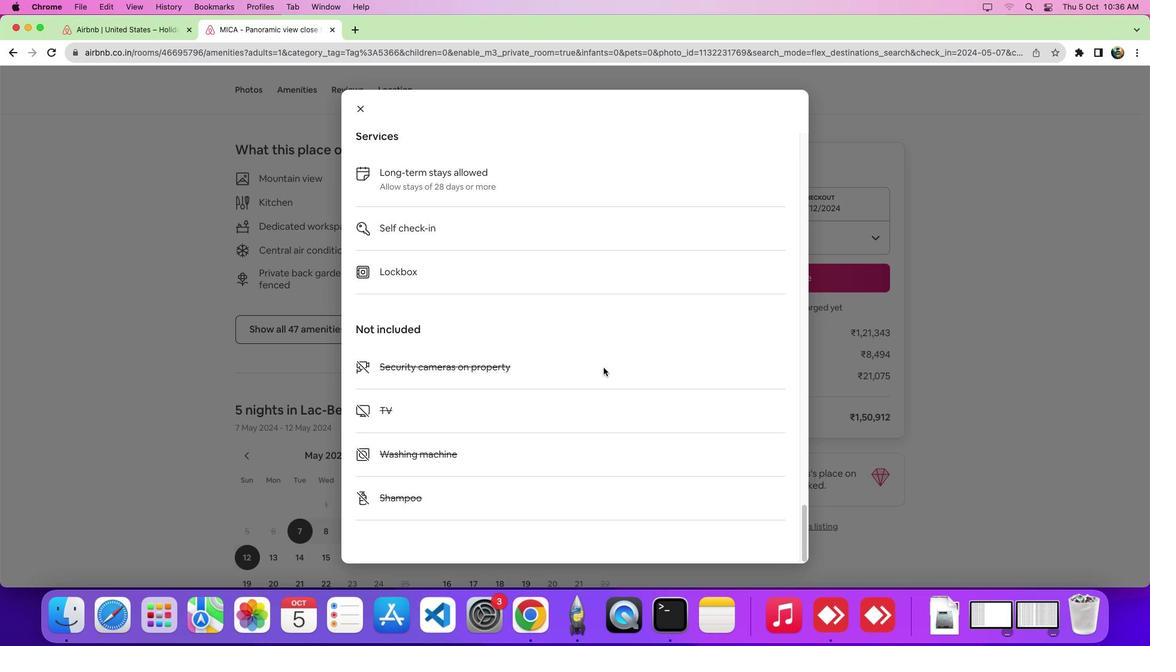 
Action: Mouse scrolled (603, 367) with delta (0, -7)
Screenshot: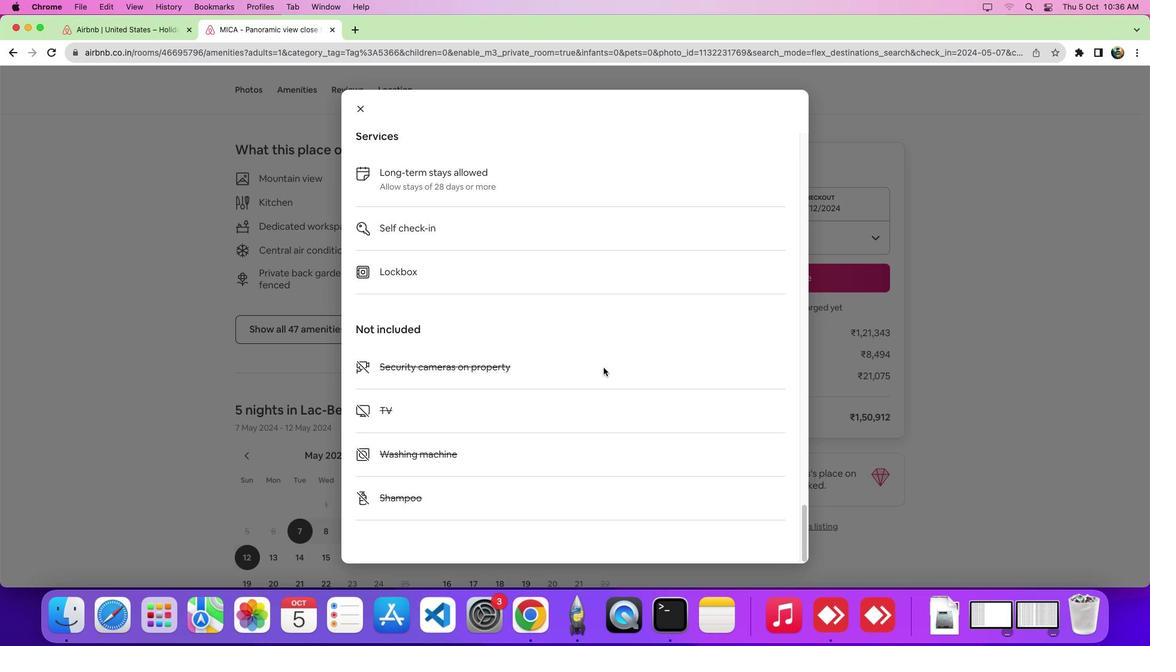 
